 Task: Assign in the project Visionary the issue 'Integrate a new chat feature into an existing website to enable real-time customer support and communication' to the sprint 'Moonshot'.
Action: Mouse moved to (1071, 241)
Screenshot: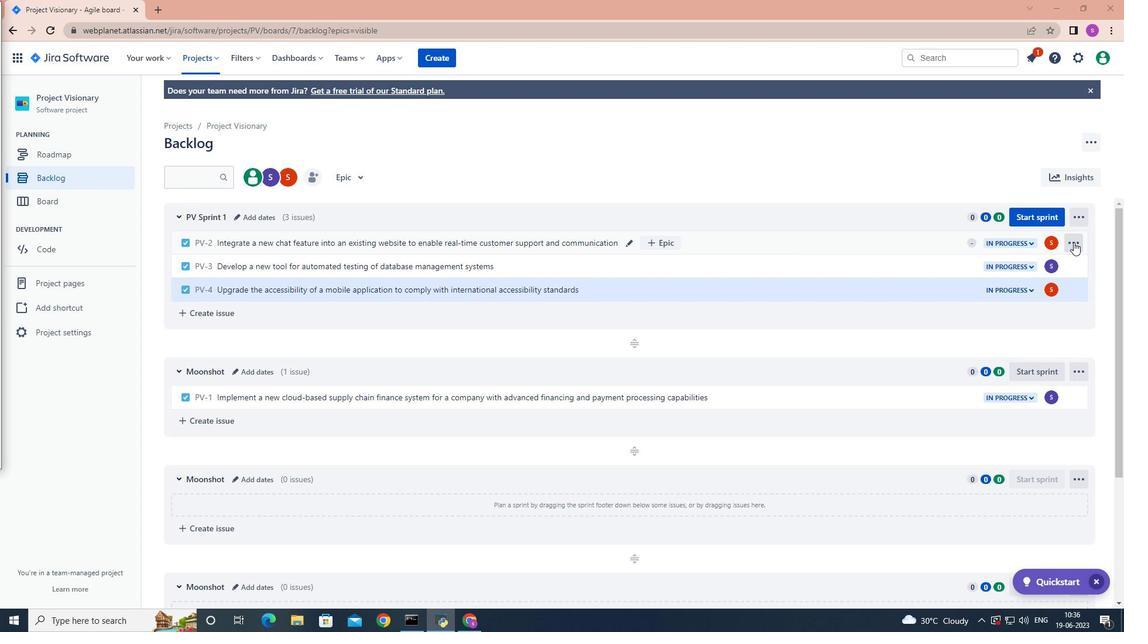 
Action: Mouse pressed left at (1071, 241)
Screenshot: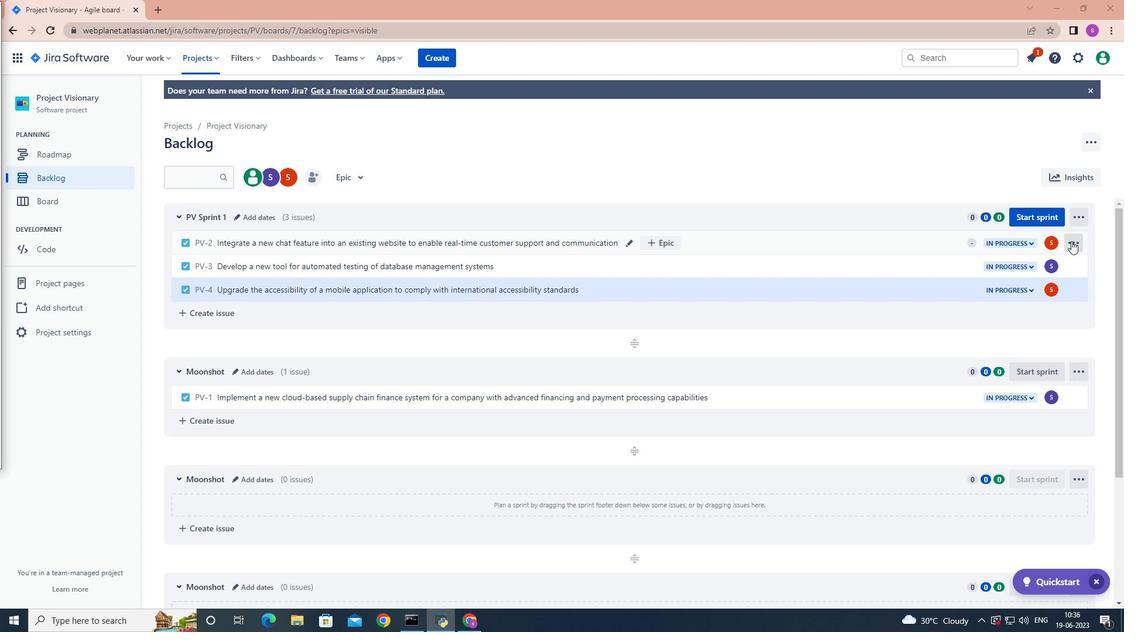 
Action: Mouse moved to (1052, 390)
Screenshot: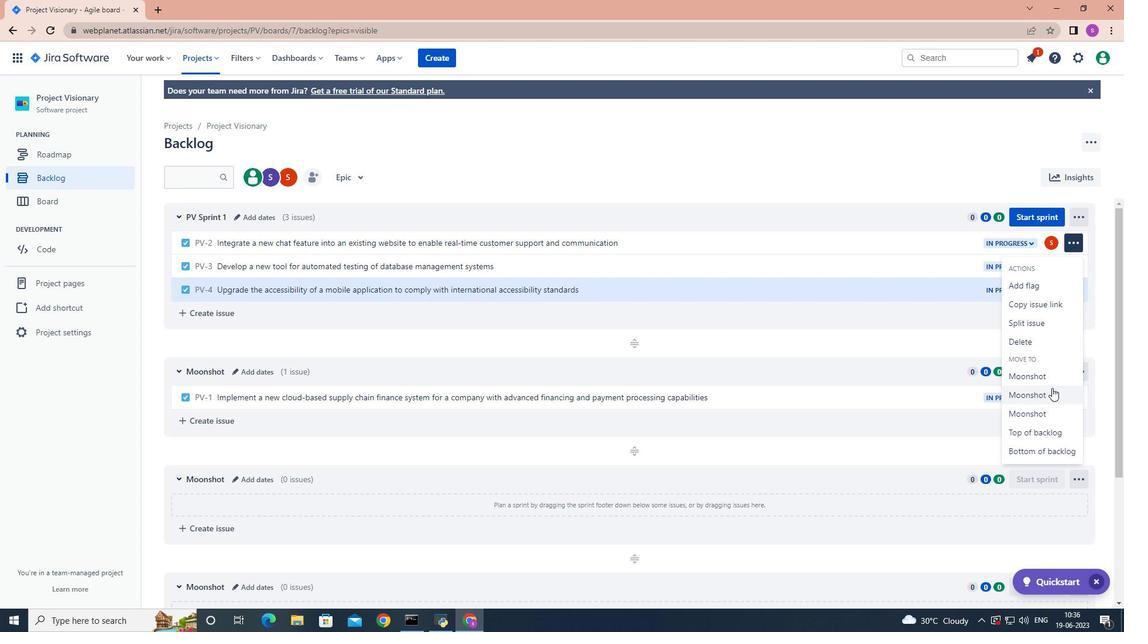 
Action: Mouse pressed left at (1052, 390)
Screenshot: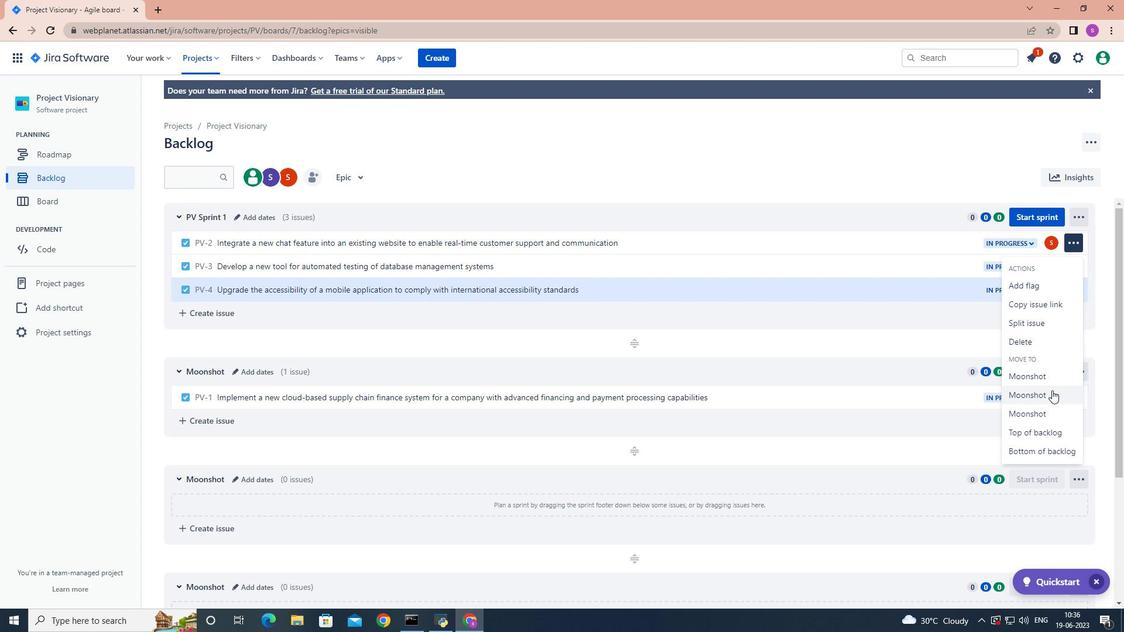 
Action: Mouse moved to (1052, 390)
Screenshot: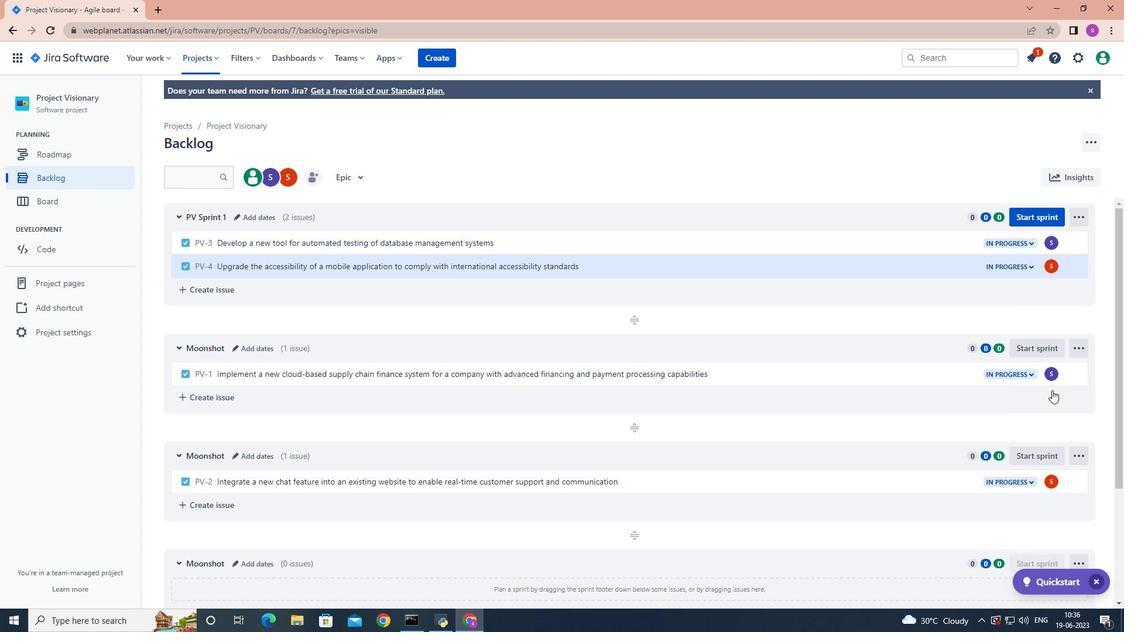 
